 Task: Customize the location of the meeting "Feedback Session" to "169 Perry Street".
Action: Mouse moved to (621, 344)
Screenshot: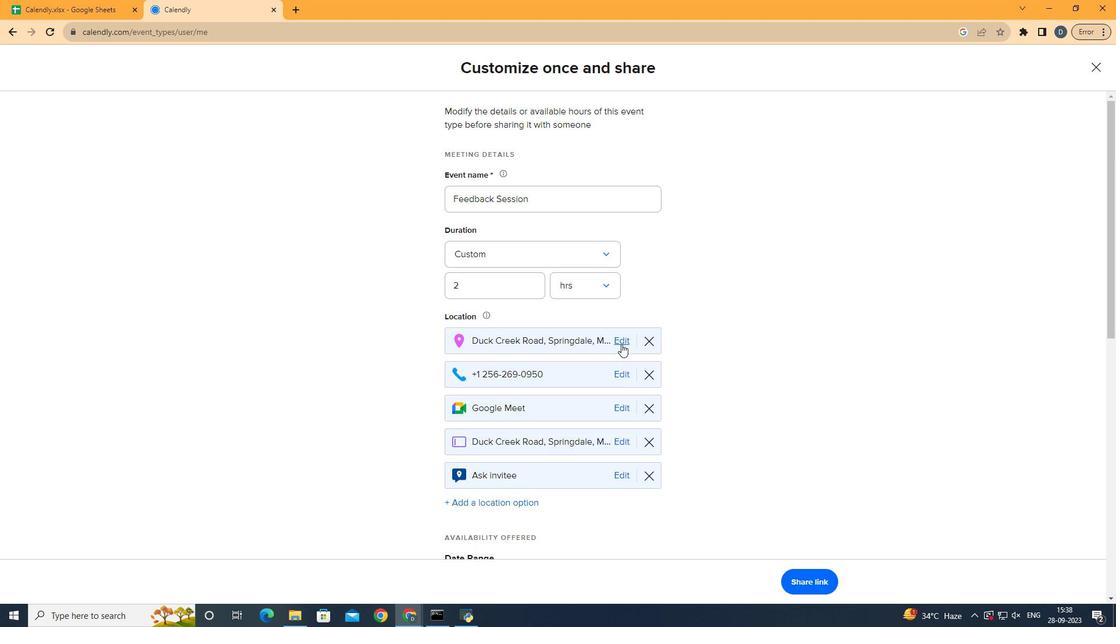 
Action: Mouse pressed left at (621, 344)
Screenshot: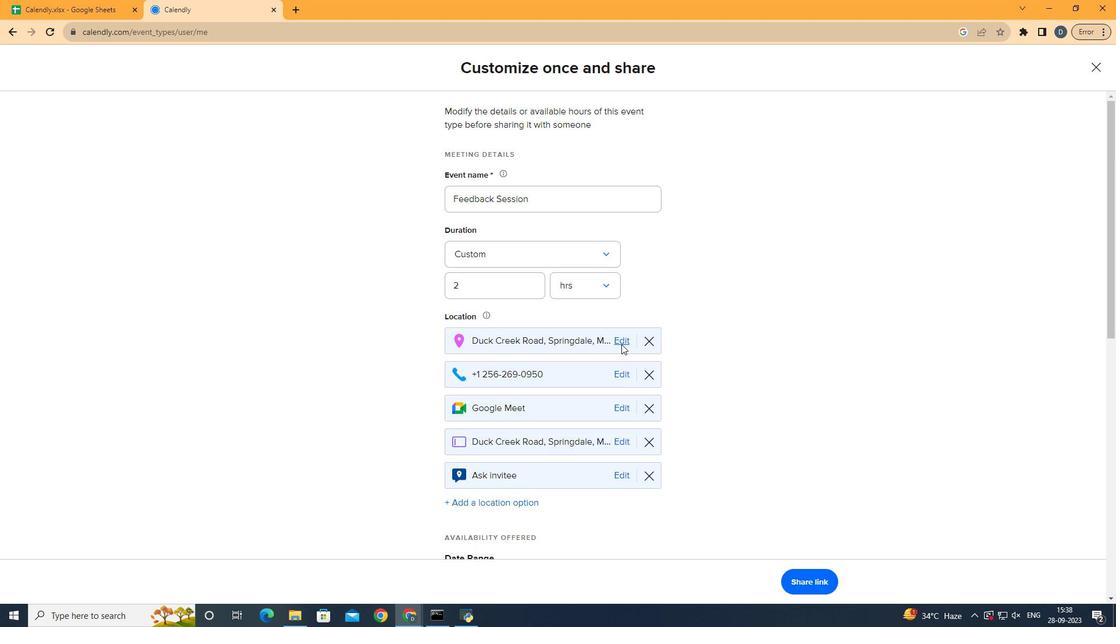 
Action: Mouse moved to (643, 195)
Screenshot: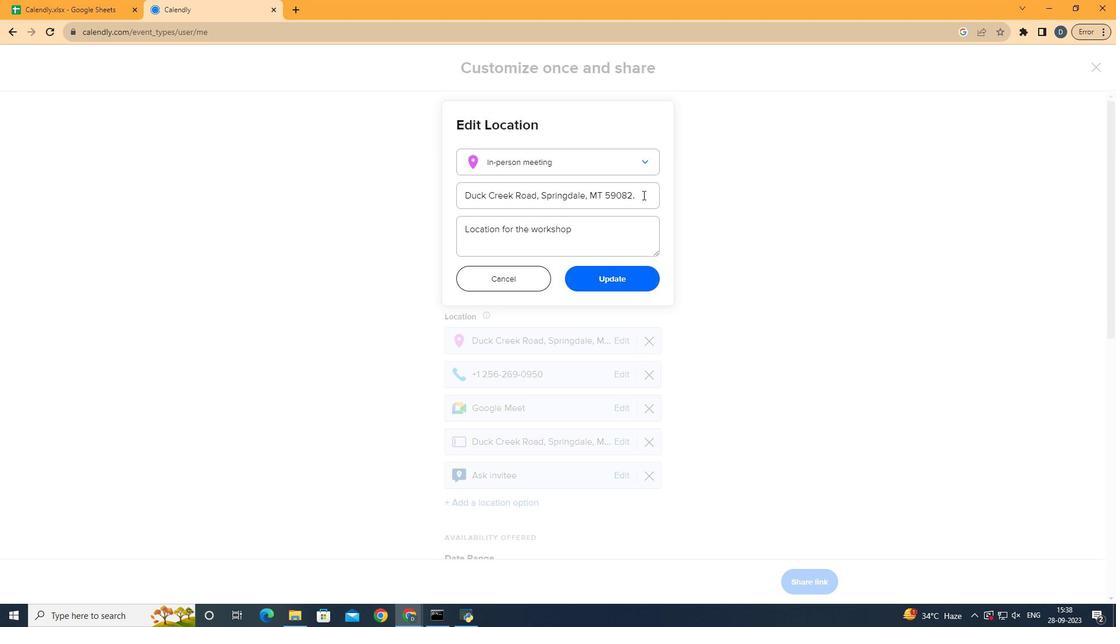 
Action: Mouse pressed left at (643, 195)
Screenshot: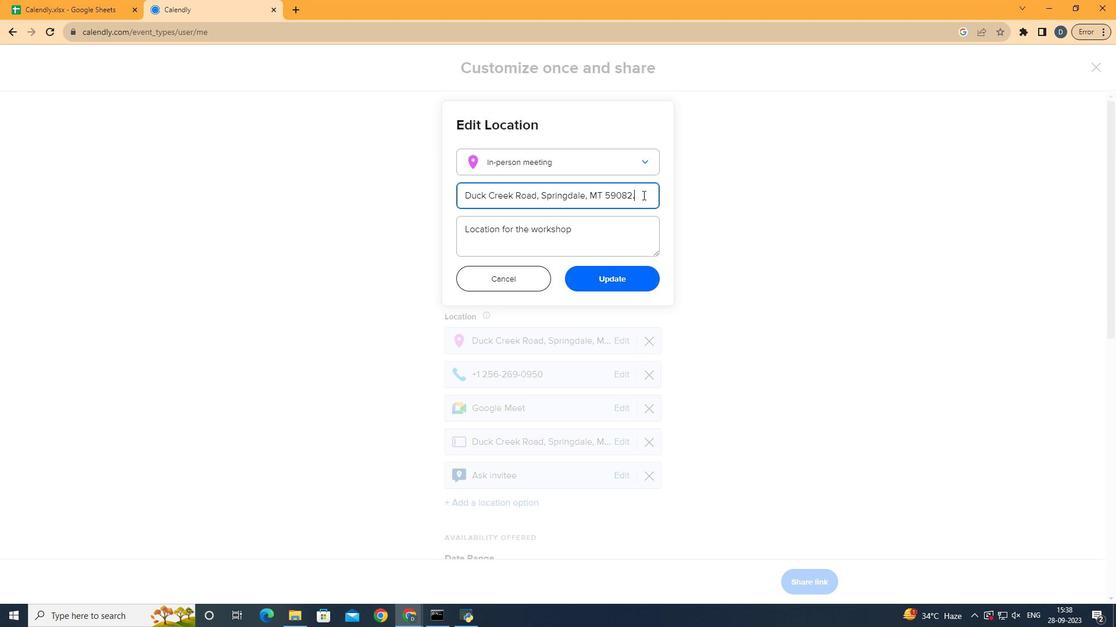 
Action: Key pressed <Key.backspace><Key.backspace><Key.backspace><Key.backspace><Key.backspace><Key.backspace><Key.backspace><Key.backspace><Key.backspace><Key.backspace><Key.backspace><Key.backspace><Key.backspace><Key.backspace><Key.backspace><Key.backspace><Key.backspace><Key.backspace><Key.backspace><Key.backspace><Key.backspace><Key.backspace><Key.backspace><Key.backspace><Key.backspace><Key.backspace><Key.backspace><Key.backspace><Key.backspace><Key.backspace><Key.backspace><Key.backspace><Key.backspace><Key.backspace><Key.backspace><Key.backspace><Key.backspace><Key.backspace><Key.backspace><Key.backspace><Key.backspace><Key.backspace><Key.backspace><Key.backspace><Key.backspace><Key.backspace><Key.backspace><Key.backspace><Key.backspace><Key.backspace><Key.backspace>169<Key.space><Key.shift_r>Perry<Key.space><Key.shift>SS<Key.backspace>treet
Screenshot: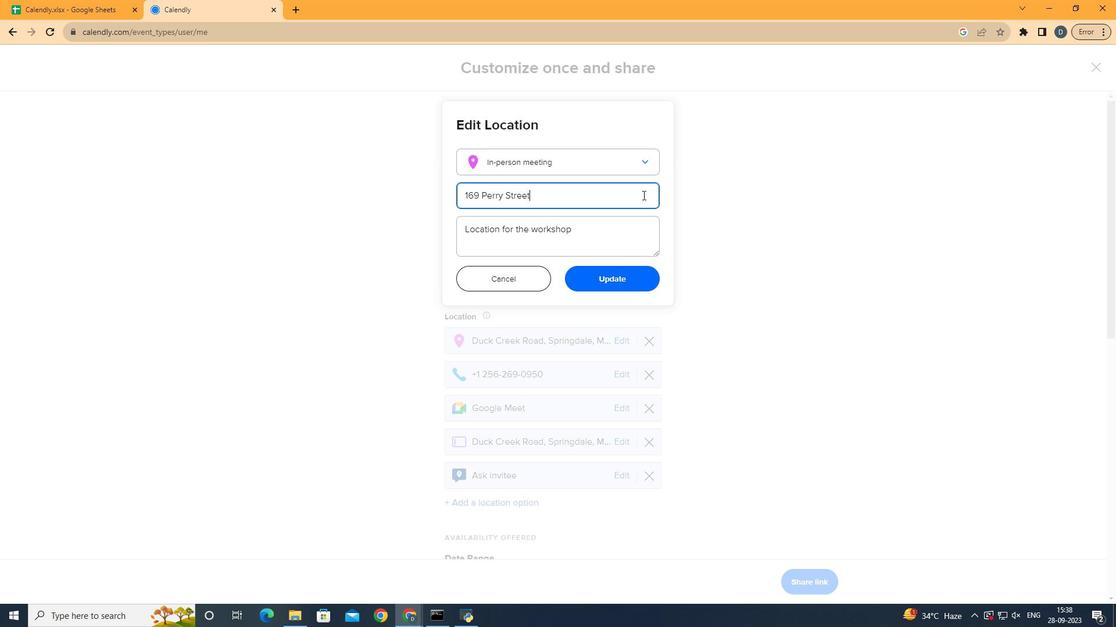 
Action: Mouse moved to (629, 106)
Screenshot: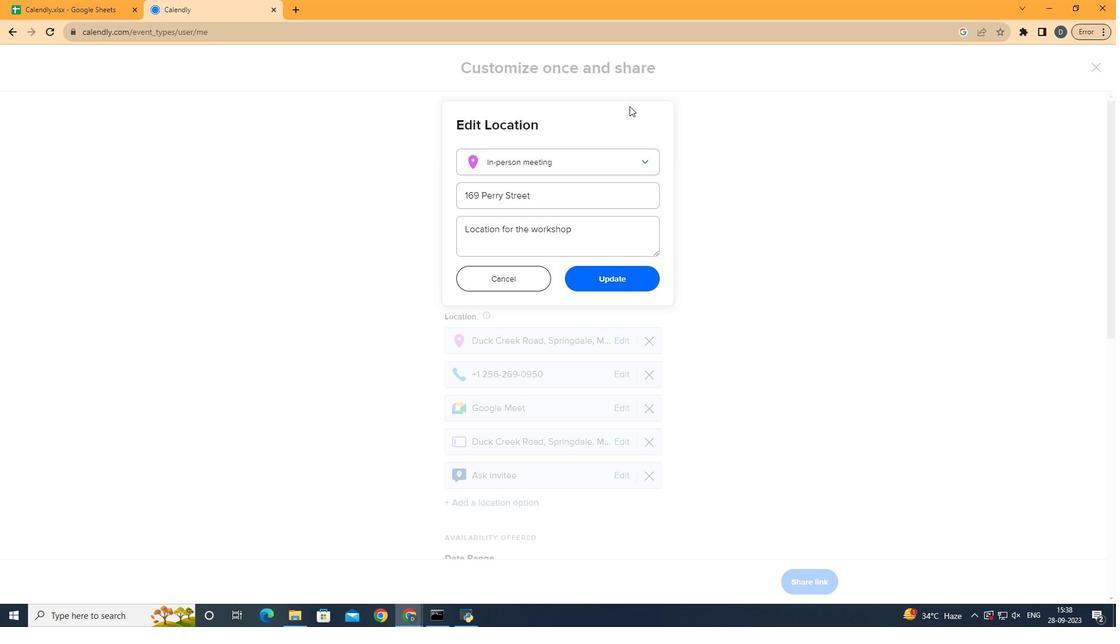 
Action: Mouse pressed left at (629, 106)
Screenshot: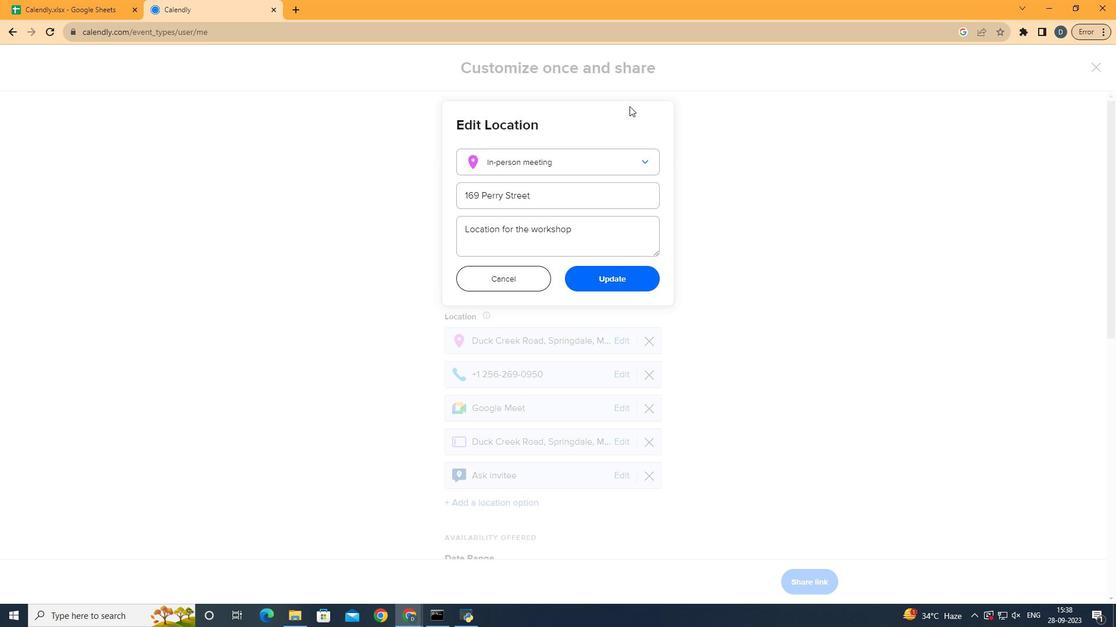 
Action: Mouse moved to (627, 109)
Screenshot: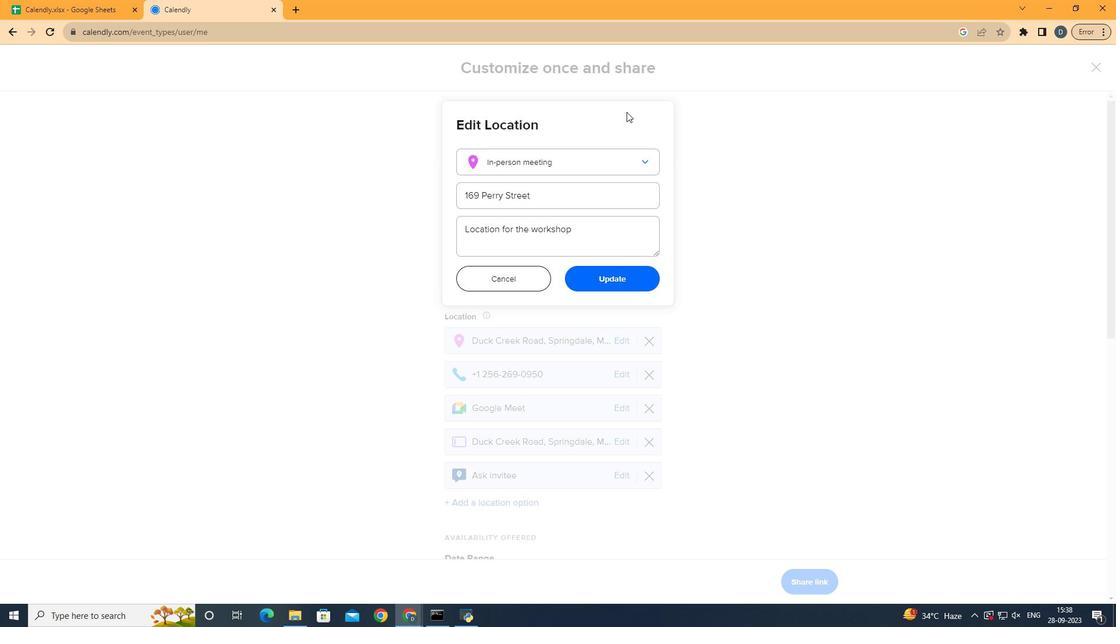 
